Task: Check the average views per listing of 1 acre in the last 5 years.
Action: Mouse moved to (973, 228)
Screenshot: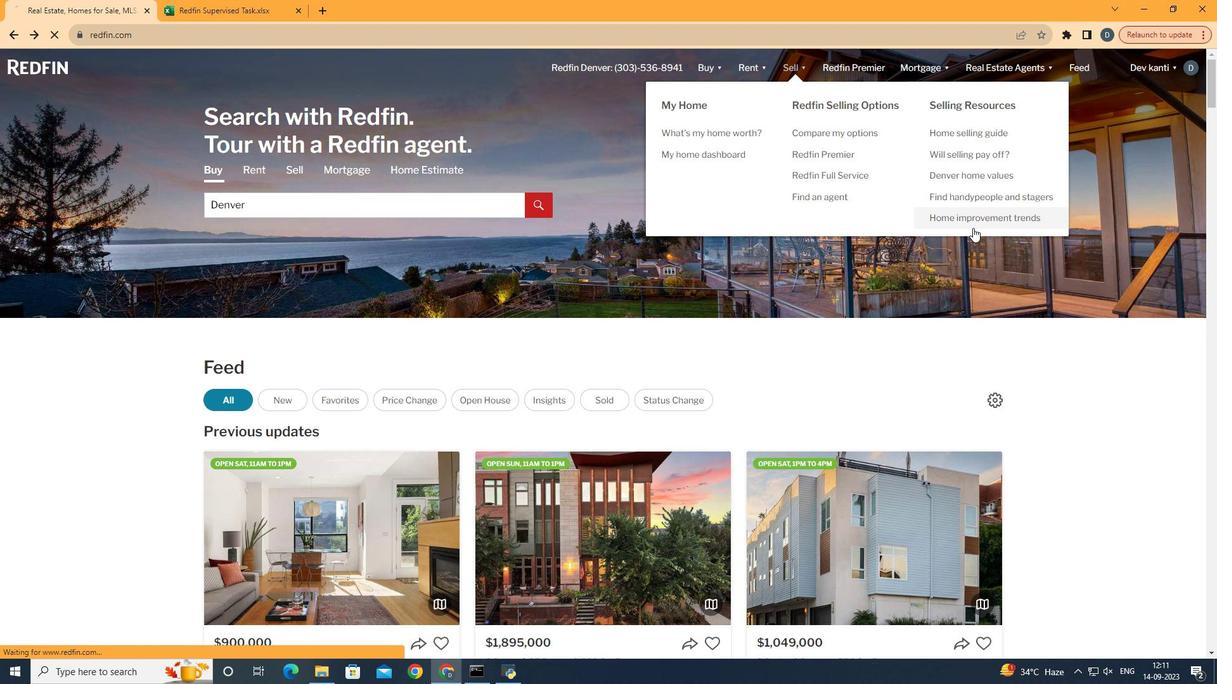 
Action: Mouse pressed left at (973, 228)
Screenshot: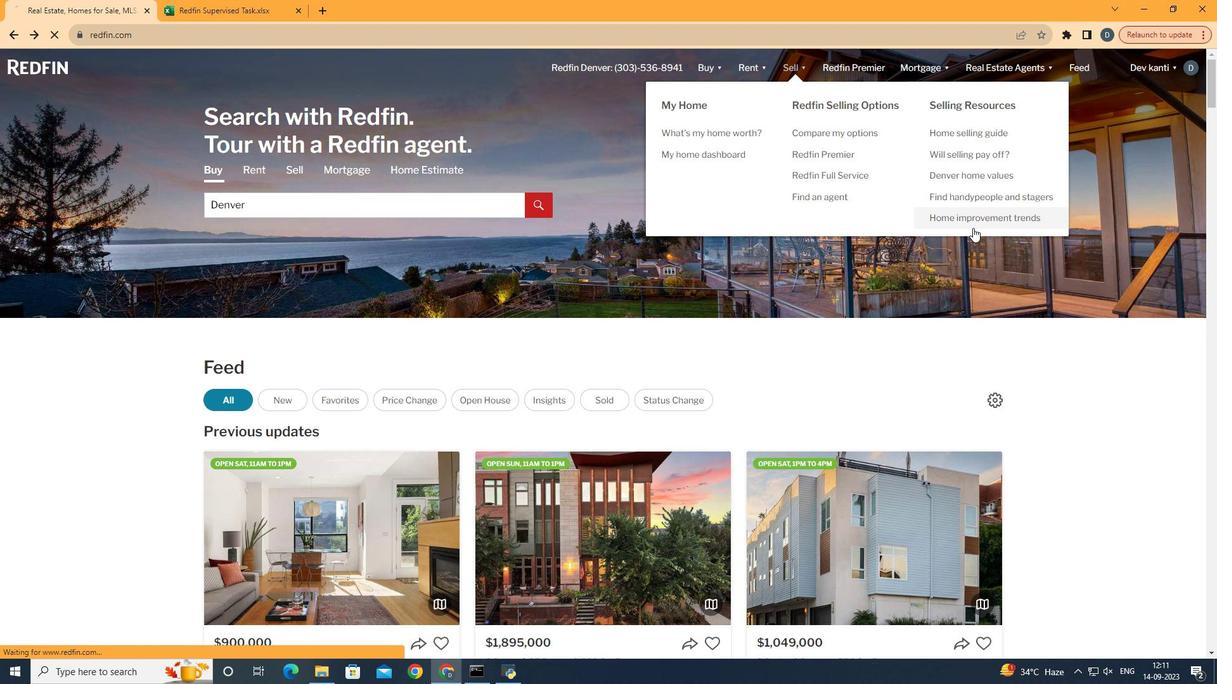 
Action: Mouse moved to (328, 246)
Screenshot: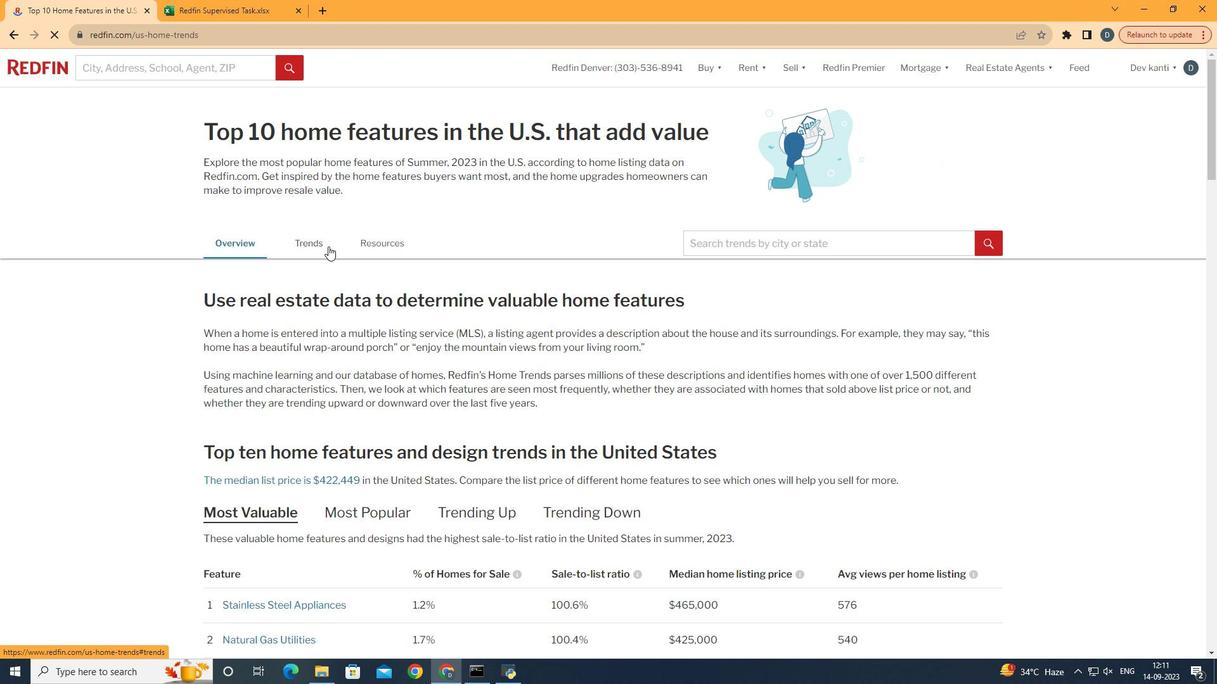 
Action: Mouse pressed left at (328, 246)
Screenshot: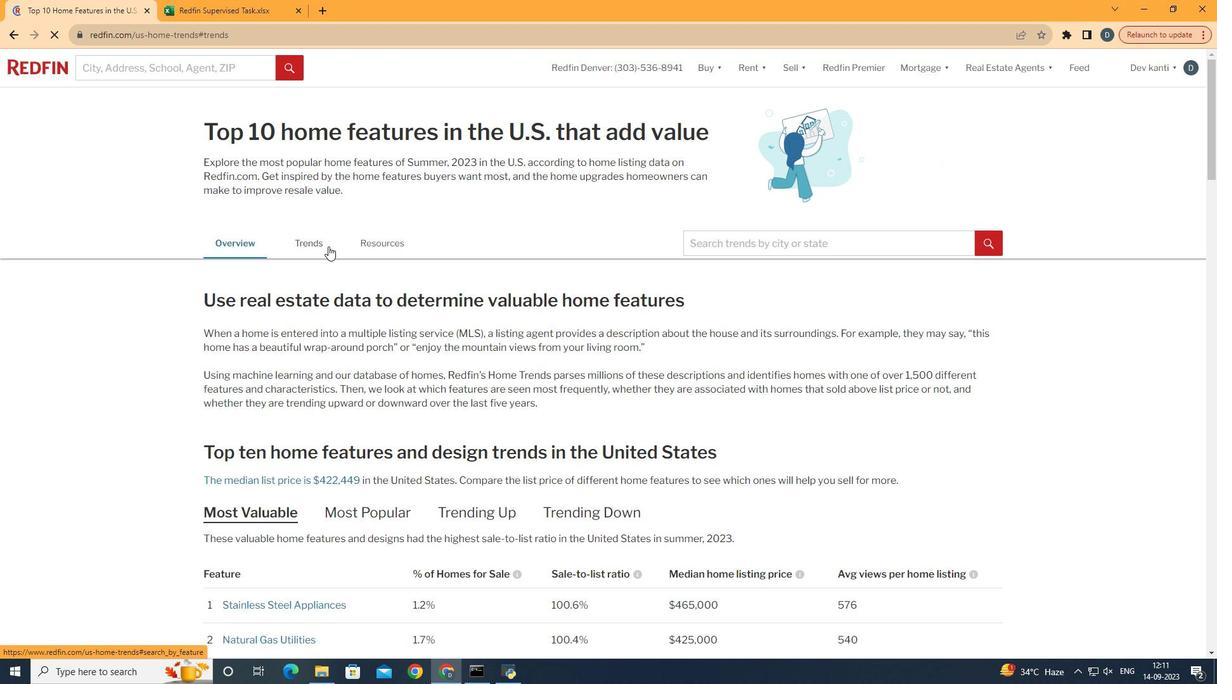 
Action: Mouse moved to (355, 316)
Screenshot: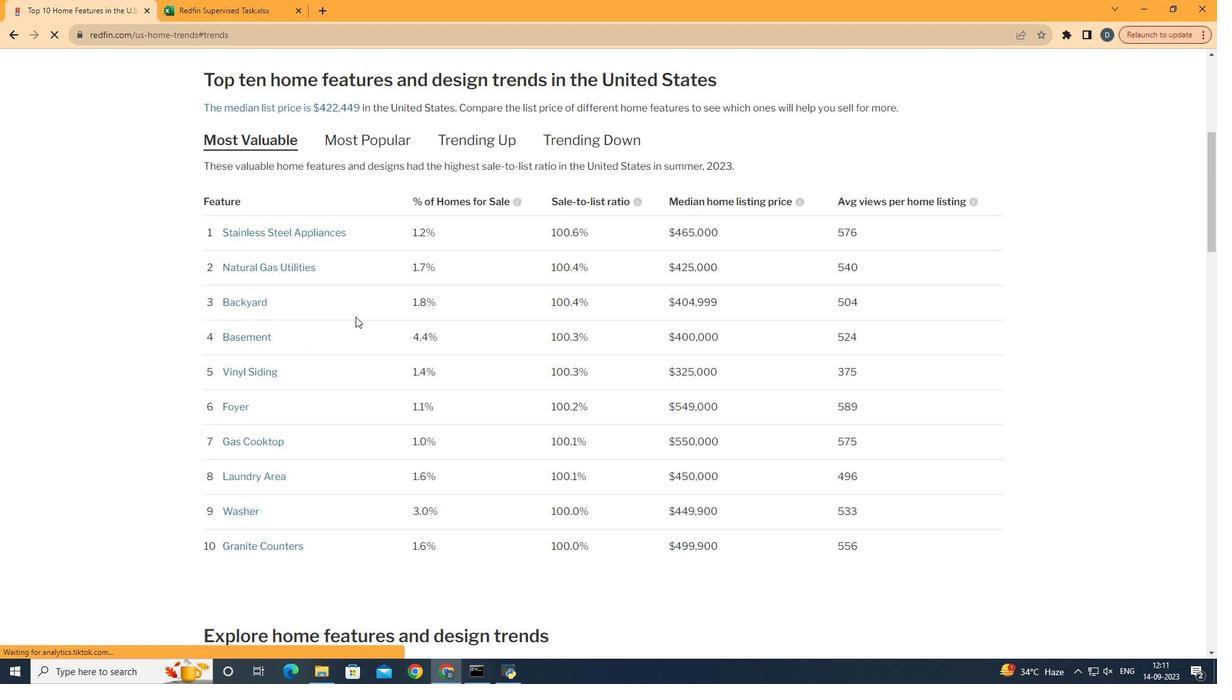 
Action: Mouse scrolled (355, 316) with delta (0, 0)
Screenshot: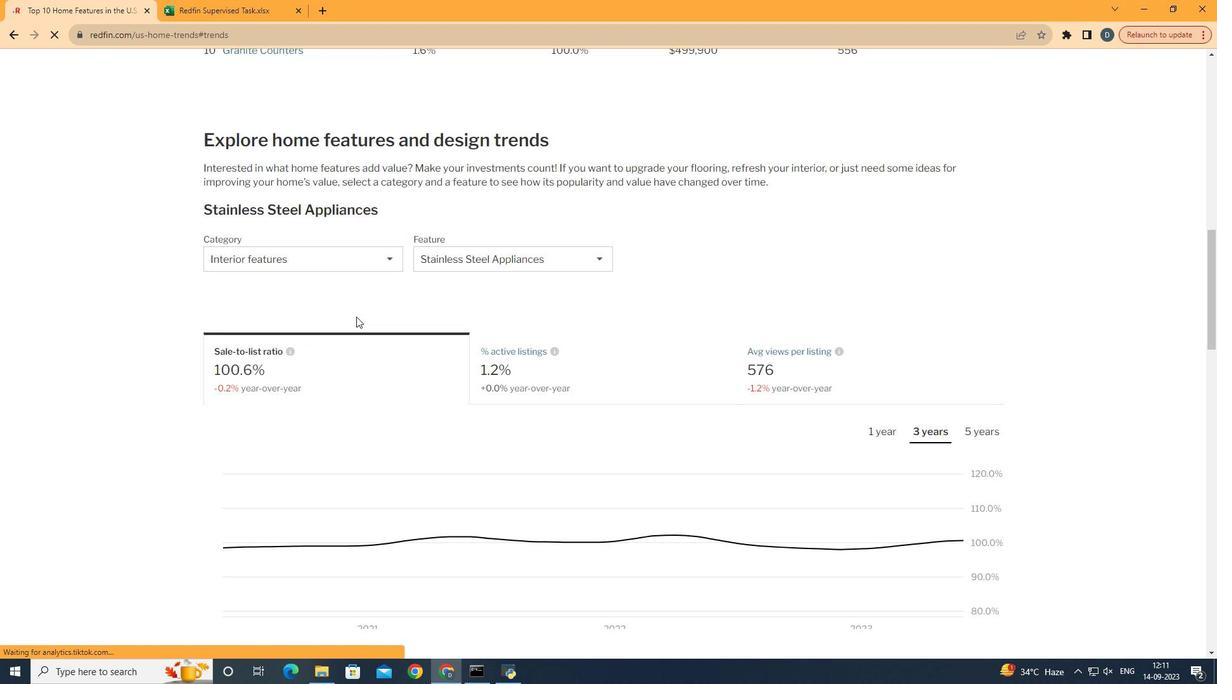 
Action: Mouse scrolled (355, 316) with delta (0, 0)
Screenshot: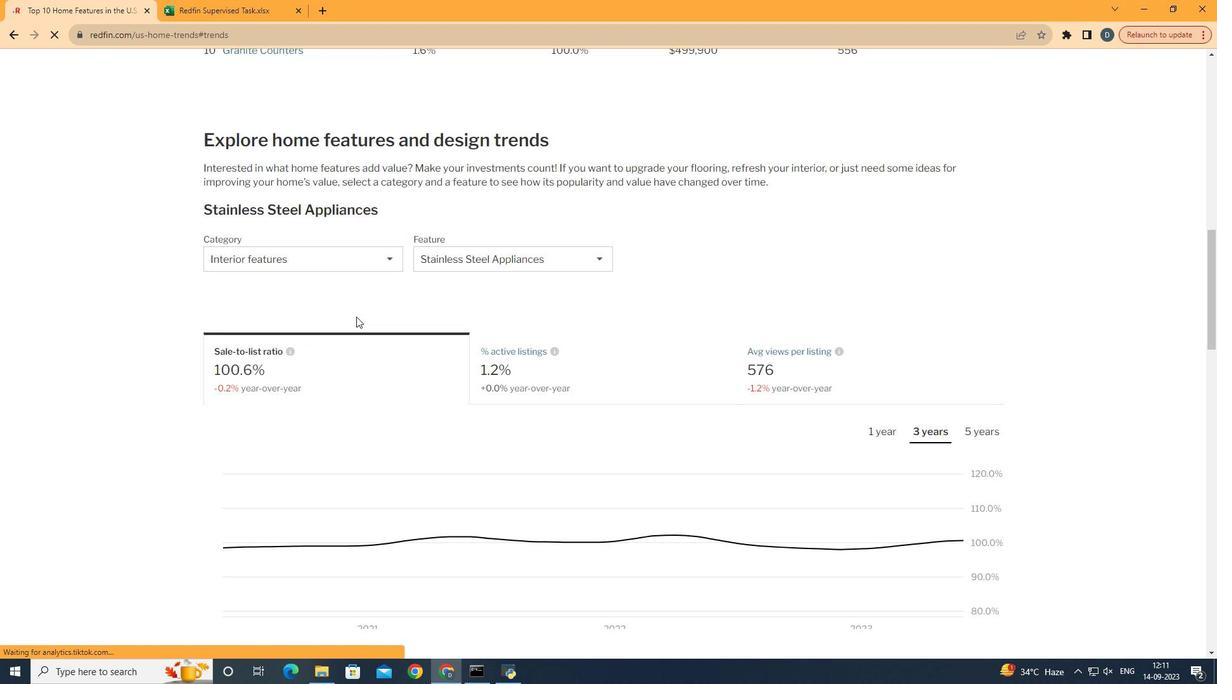 
Action: Mouse scrolled (355, 316) with delta (0, 0)
Screenshot: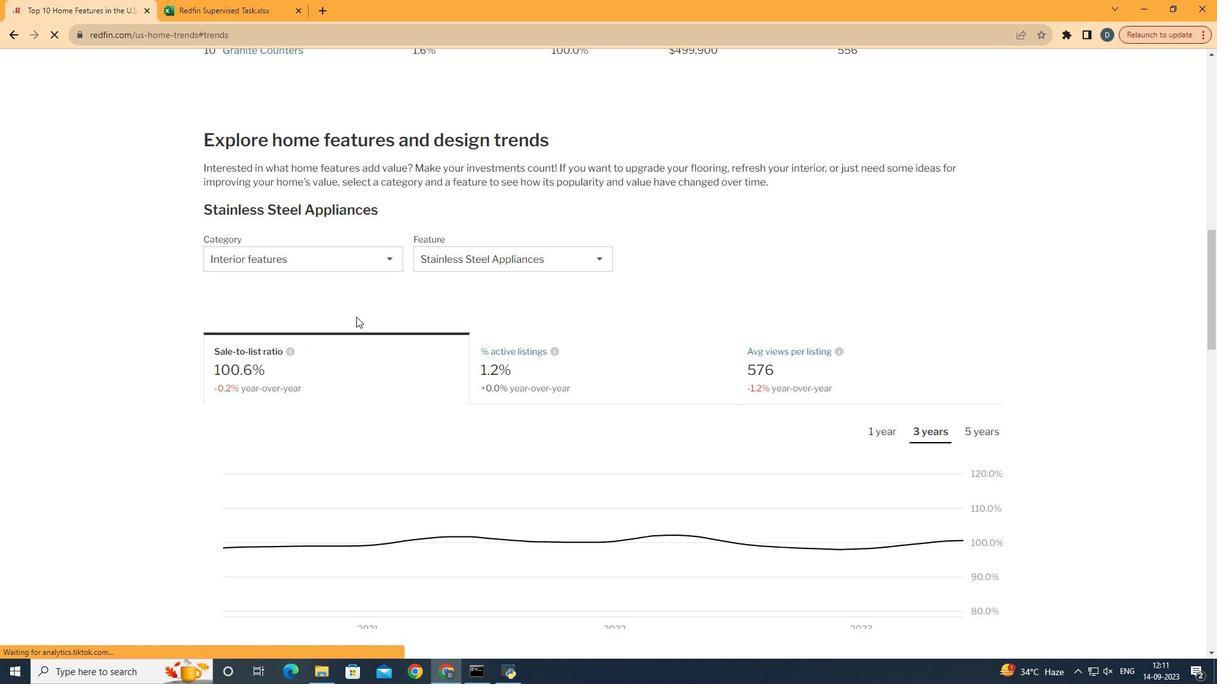 
Action: Mouse scrolled (355, 316) with delta (0, 0)
Screenshot: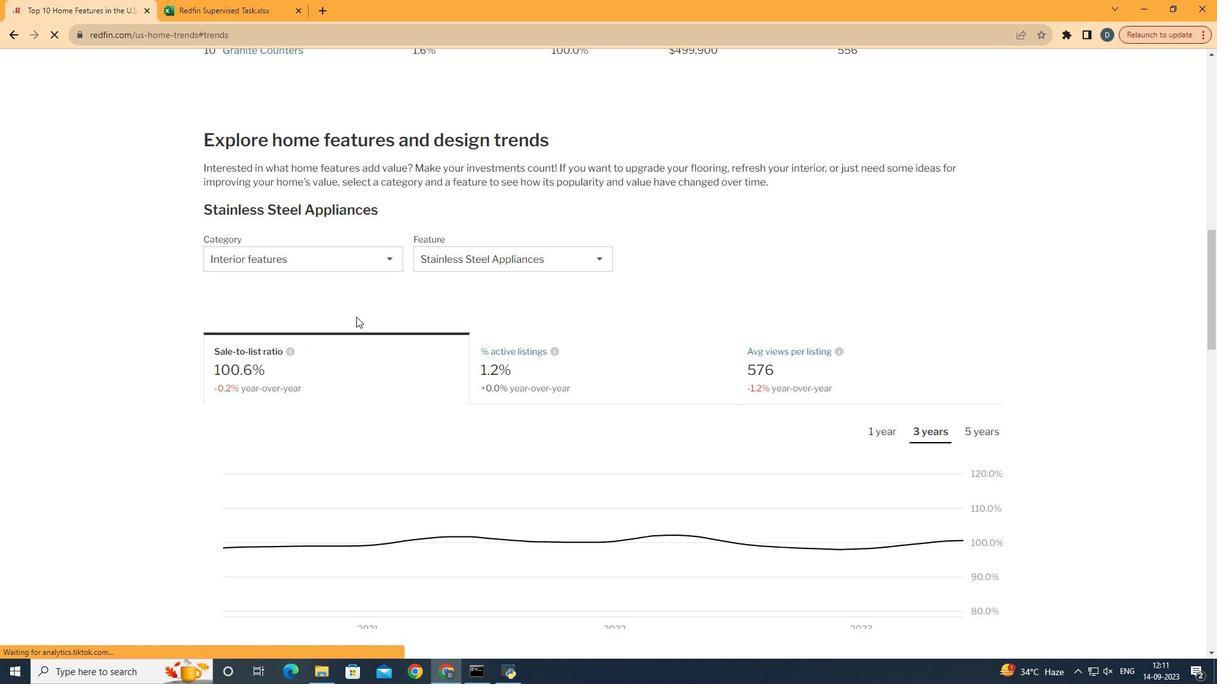 
Action: Mouse scrolled (355, 316) with delta (0, 0)
Screenshot: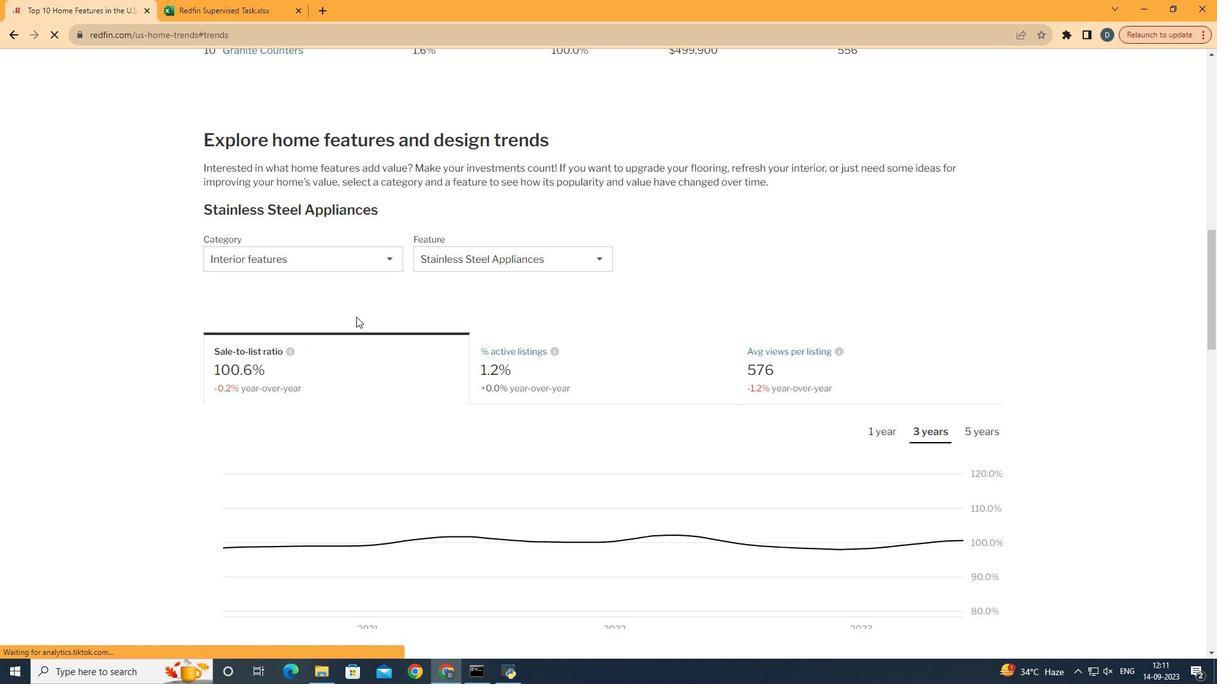 
Action: Mouse scrolled (355, 316) with delta (0, 0)
Screenshot: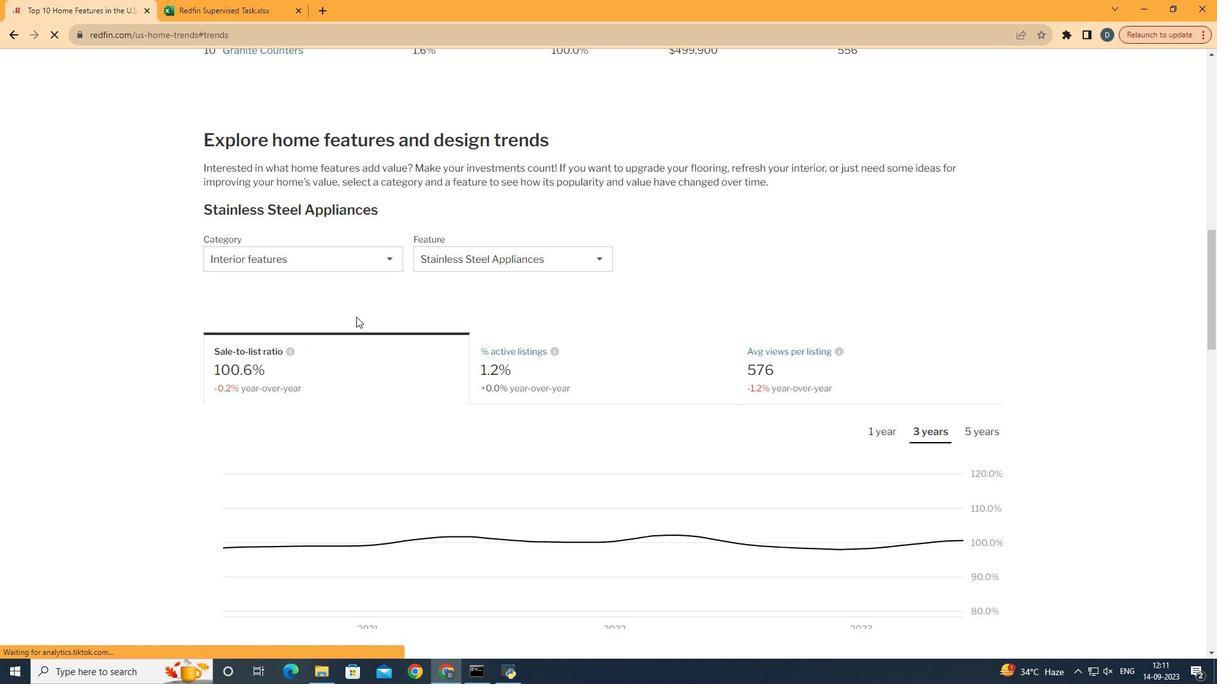 
Action: Mouse scrolled (355, 316) with delta (0, 0)
Screenshot: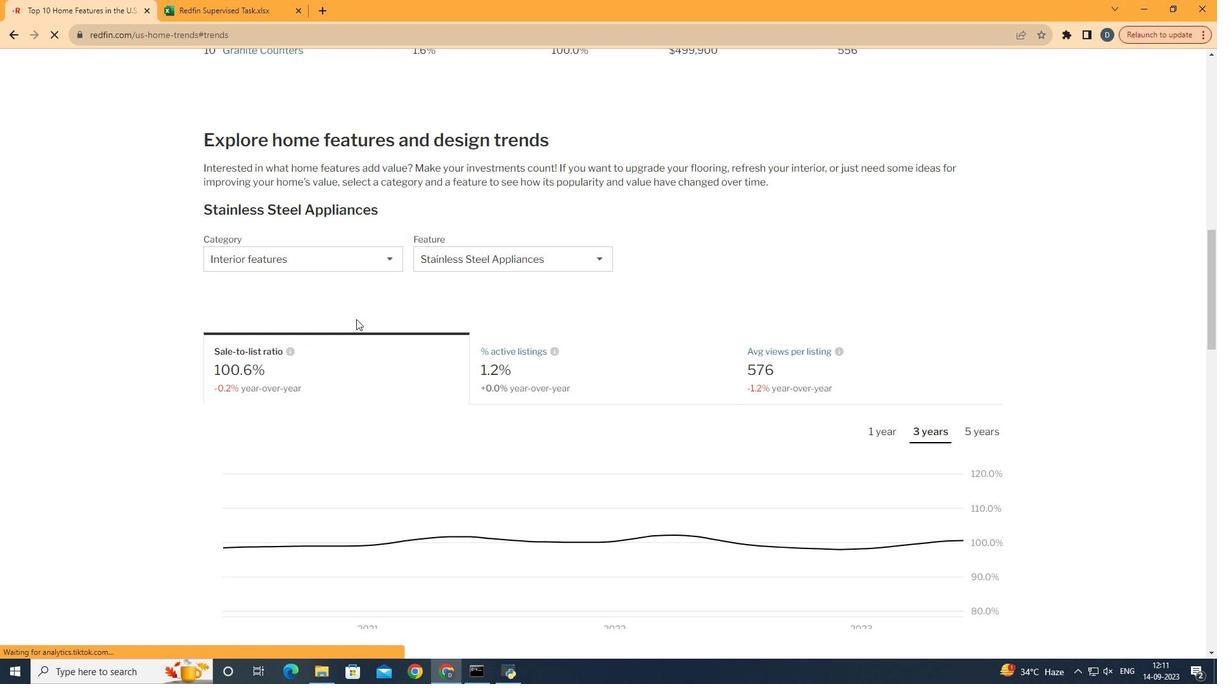 
Action: Mouse moved to (355, 316)
Screenshot: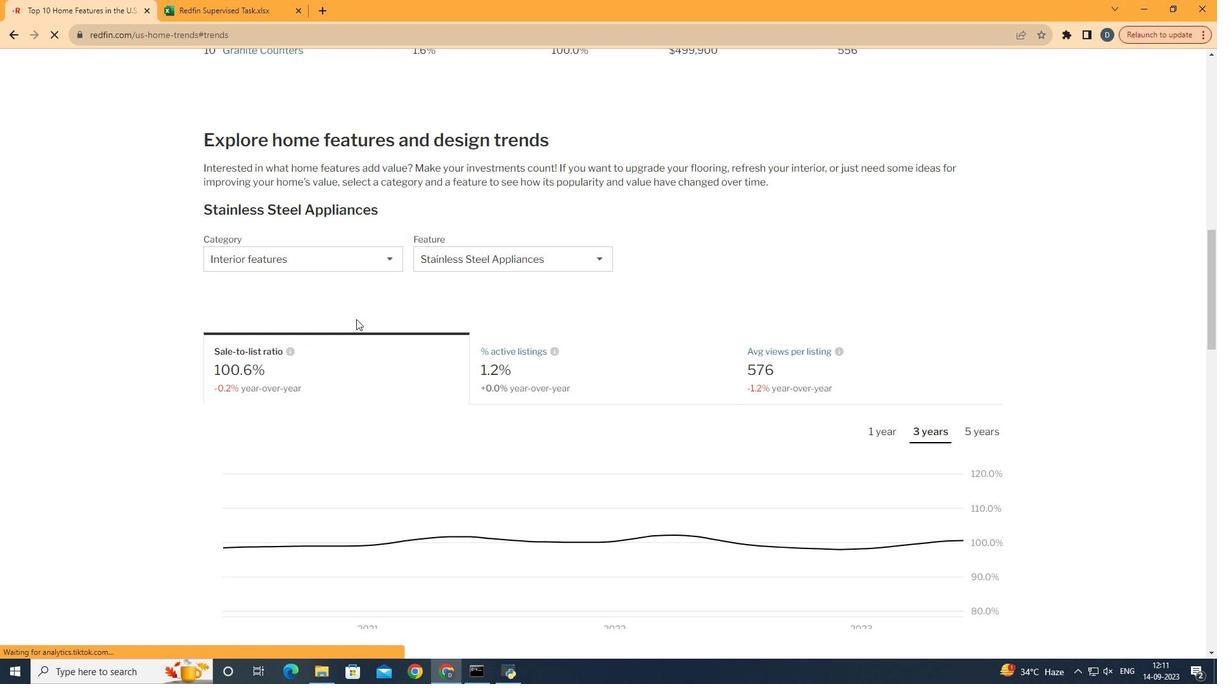 
Action: Mouse scrolled (355, 316) with delta (0, 0)
Screenshot: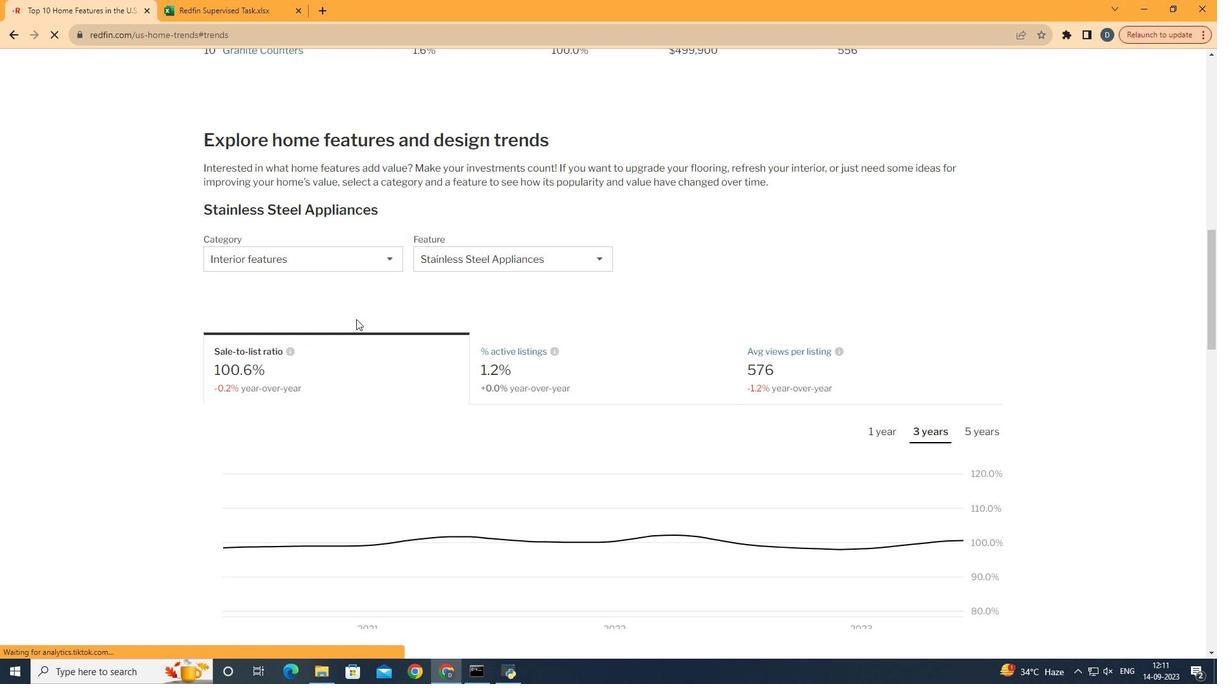 
Action: Mouse moved to (323, 259)
Screenshot: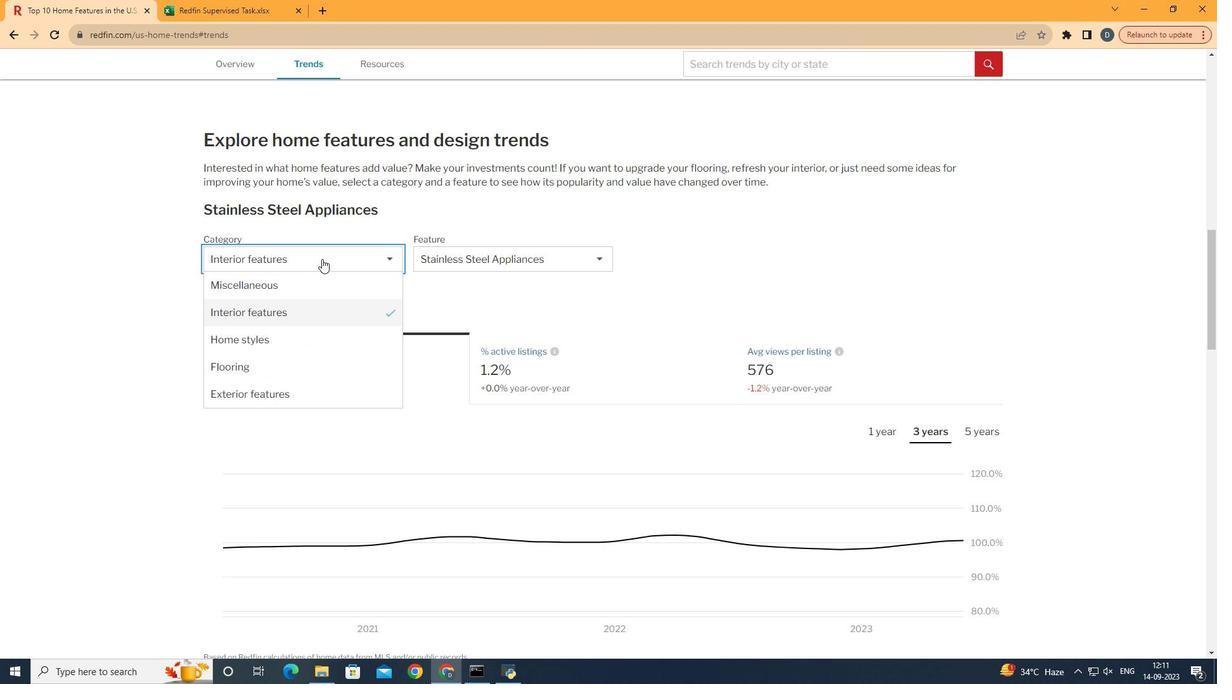 
Action: Mouse pressed left at (323, 259)
Screenshot: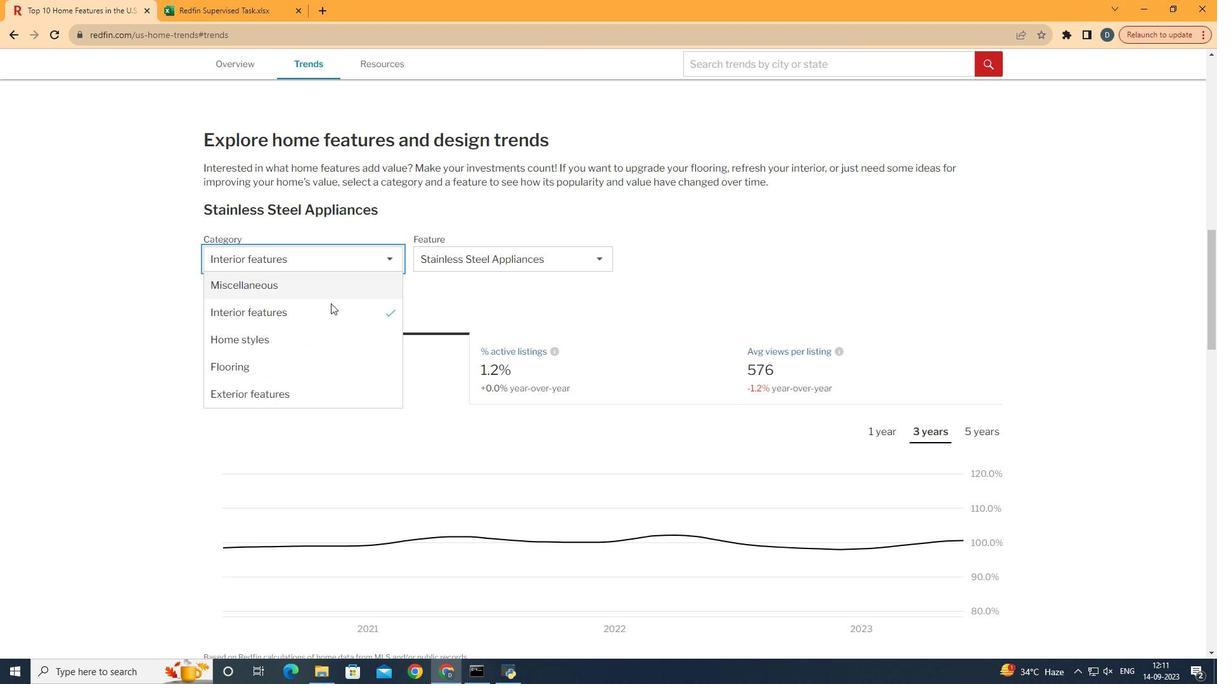 
Action: Mouse moved to (348, 399)
Screenshot: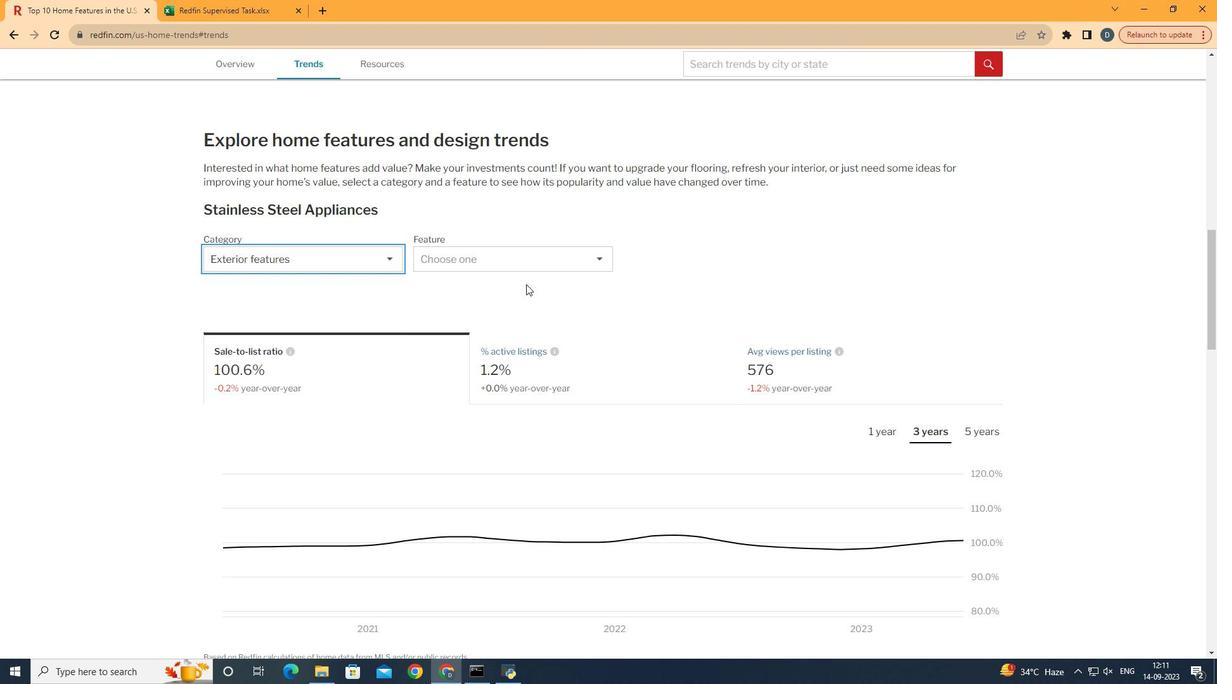 
Action: Mouse pressed left at (348, 399)
Screenshot: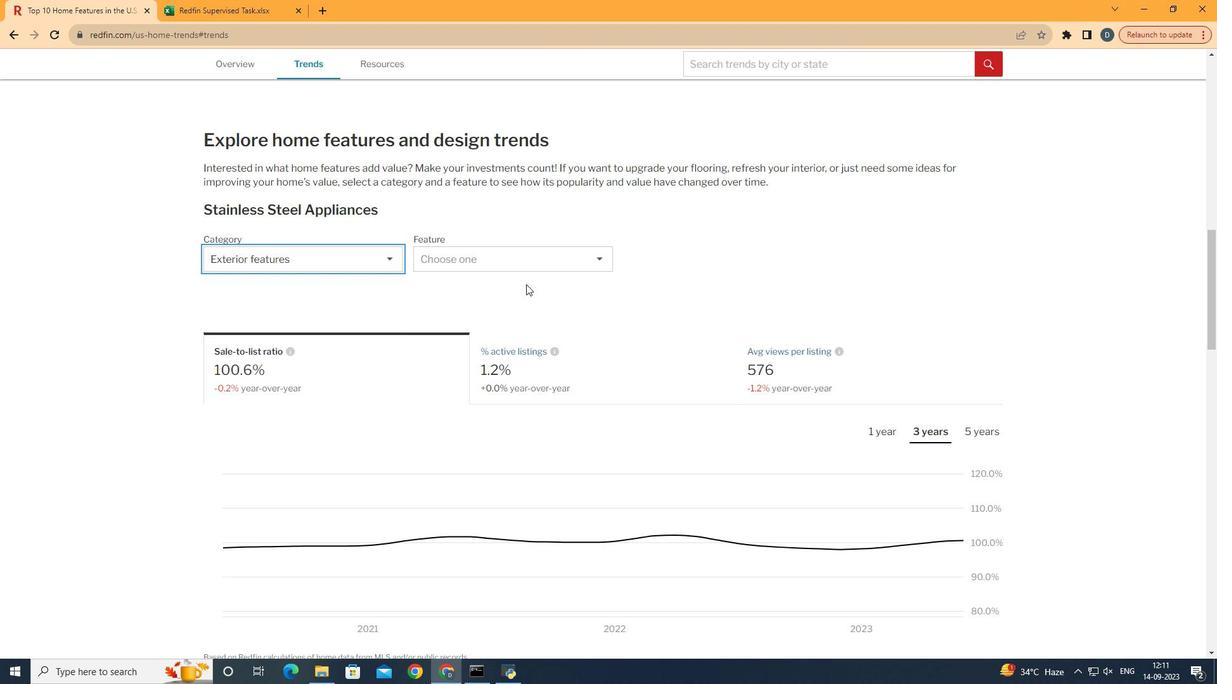 
Action: Mouse moved to (541, 267)
Screenshot: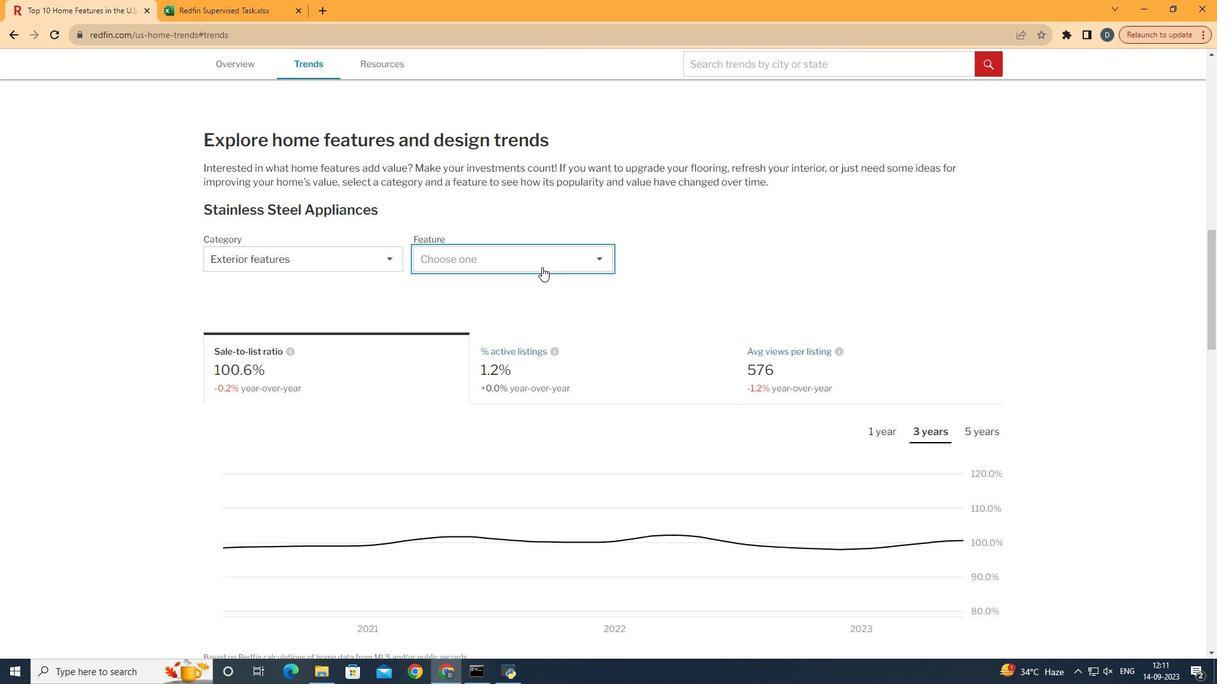 
Action: Mouse pressed left at (541, 267)
Screenshot: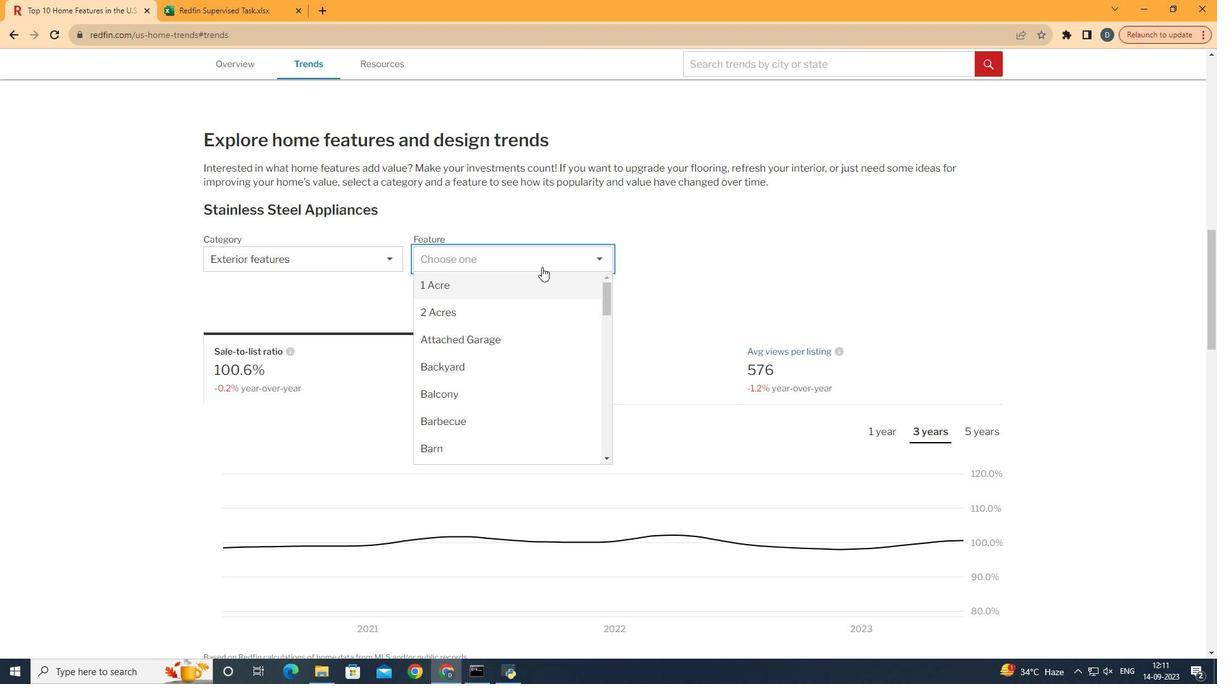
Action: Mouse moved to (535, 296)
Screenshot: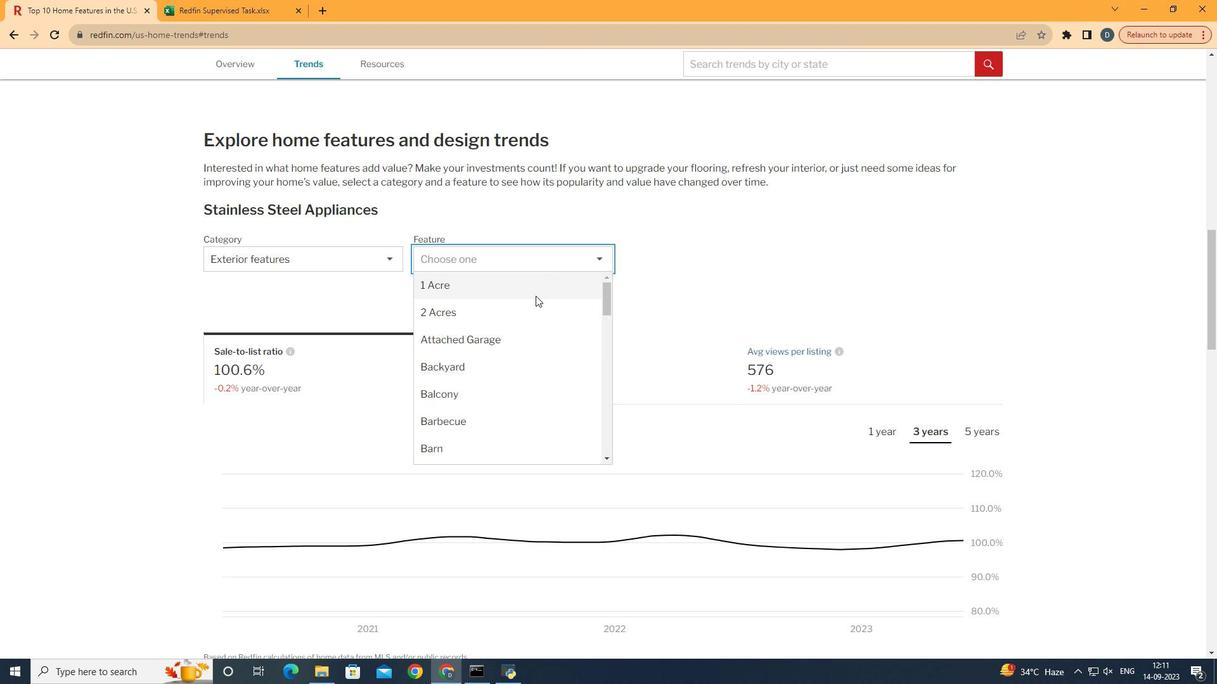 
Action: Mouse pressed left at (535, 296)
Screenshot: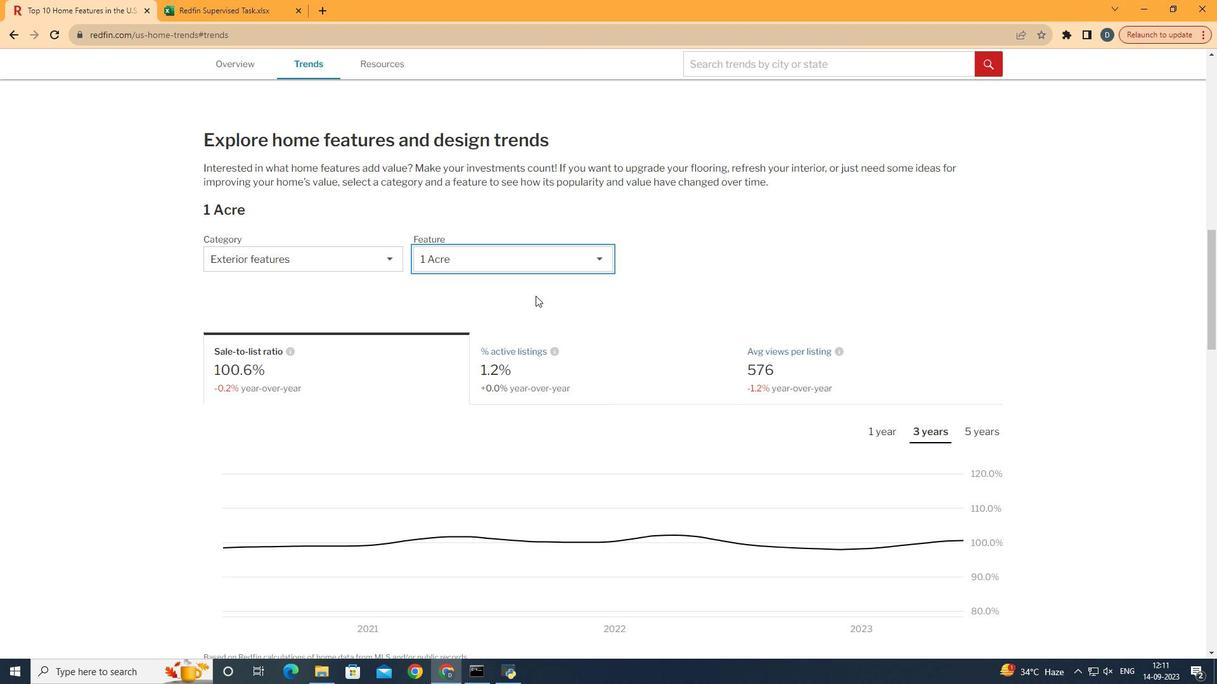 
Action: Mouse moved to (853, 366)
Screenshot: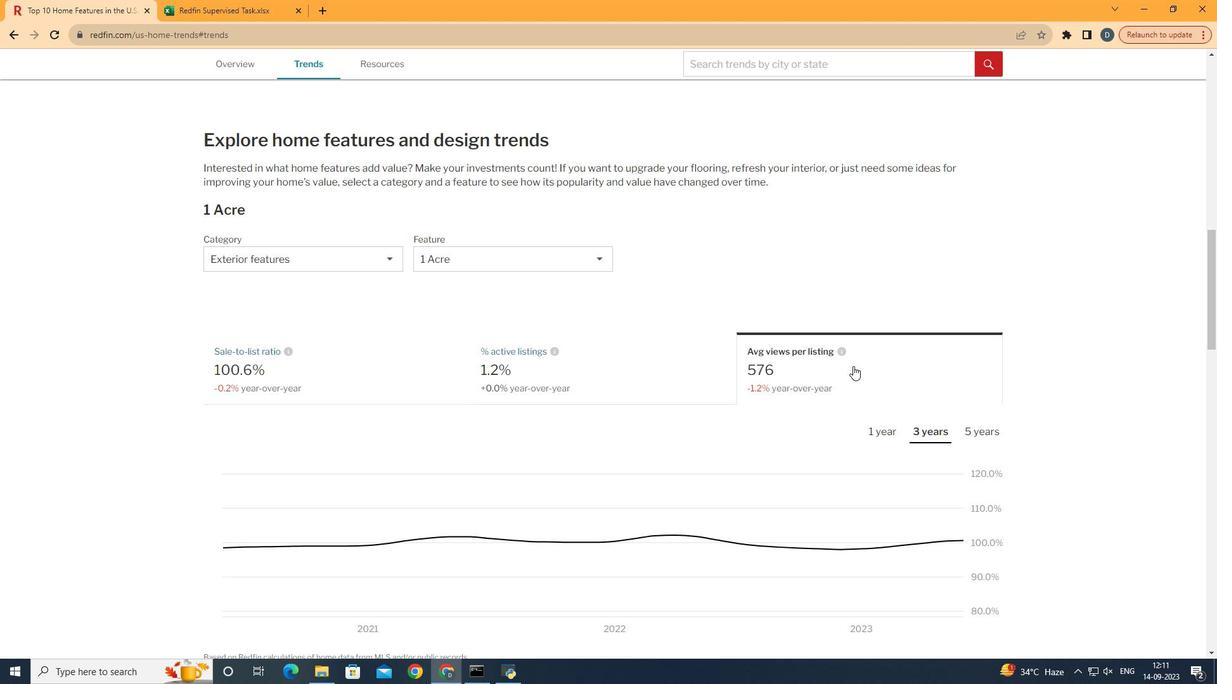 
Action: Mouse pressed left at (853, 366)
Screenshot: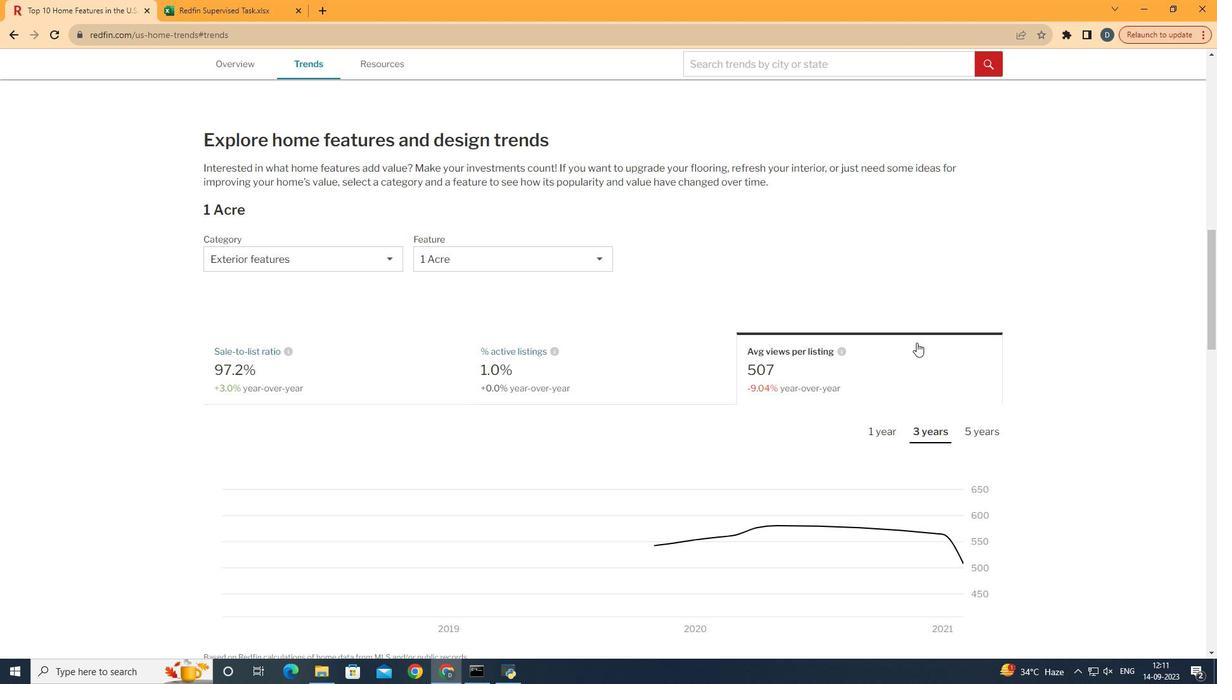 
Action: Mouse moved to (936, 316)
Screenshot: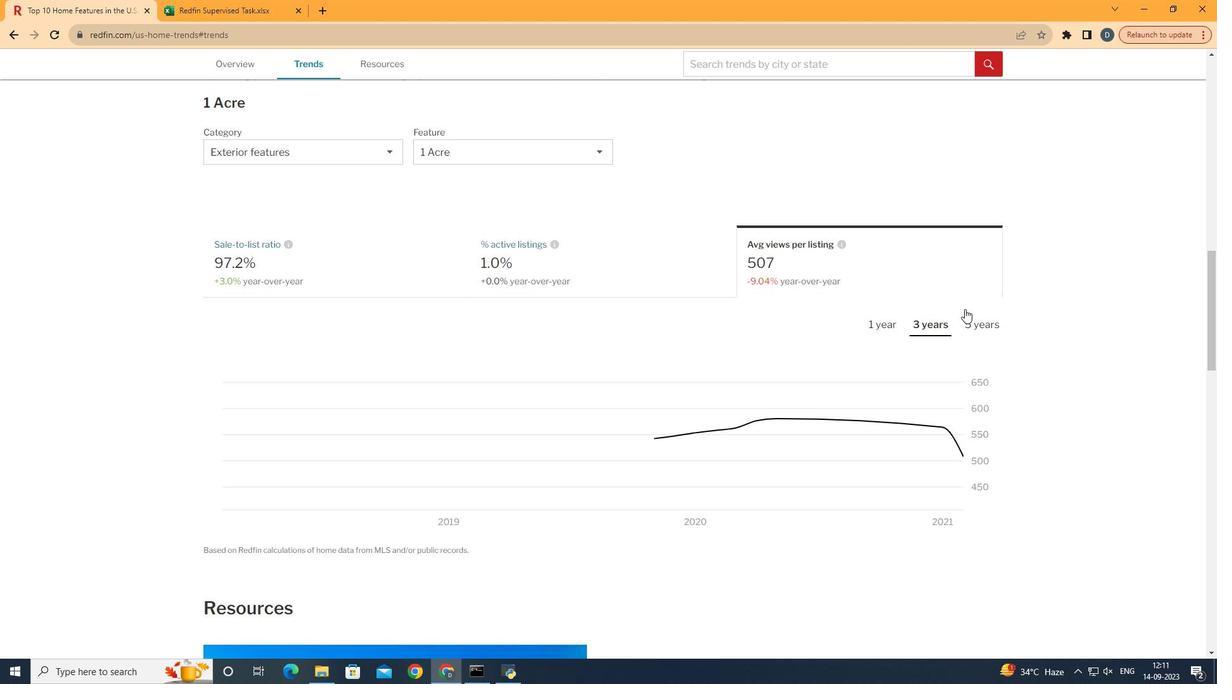 
Action: Mouse scrolled (936, 316) with delta (0, 0)
Screenshot: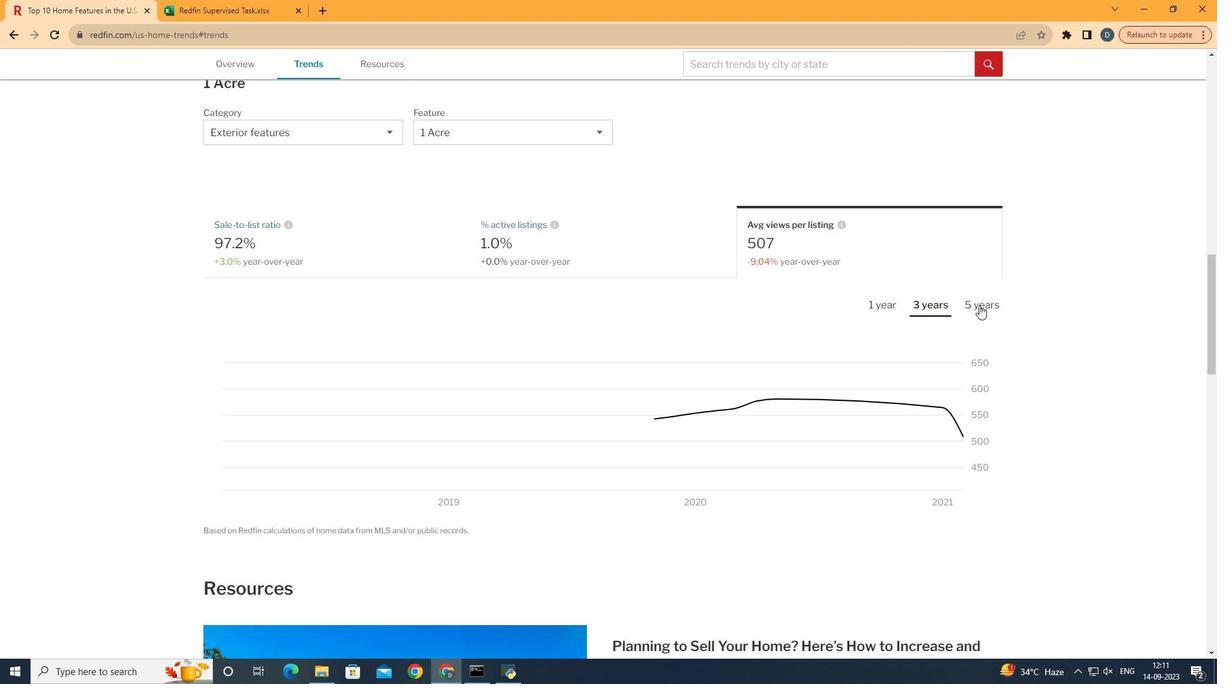 
Action: Mouse moved to (942, 316)
Screenshot: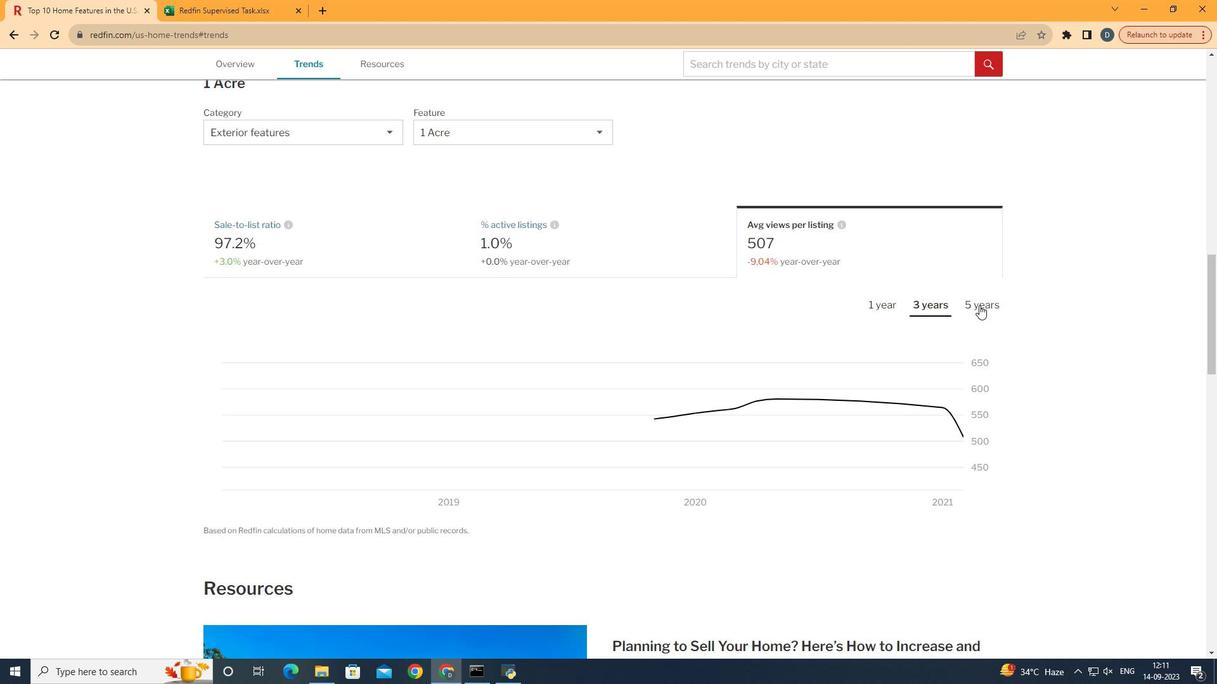 
Action: Mouse scrolled (942, 316) with delta (0, 0)
Screenshot: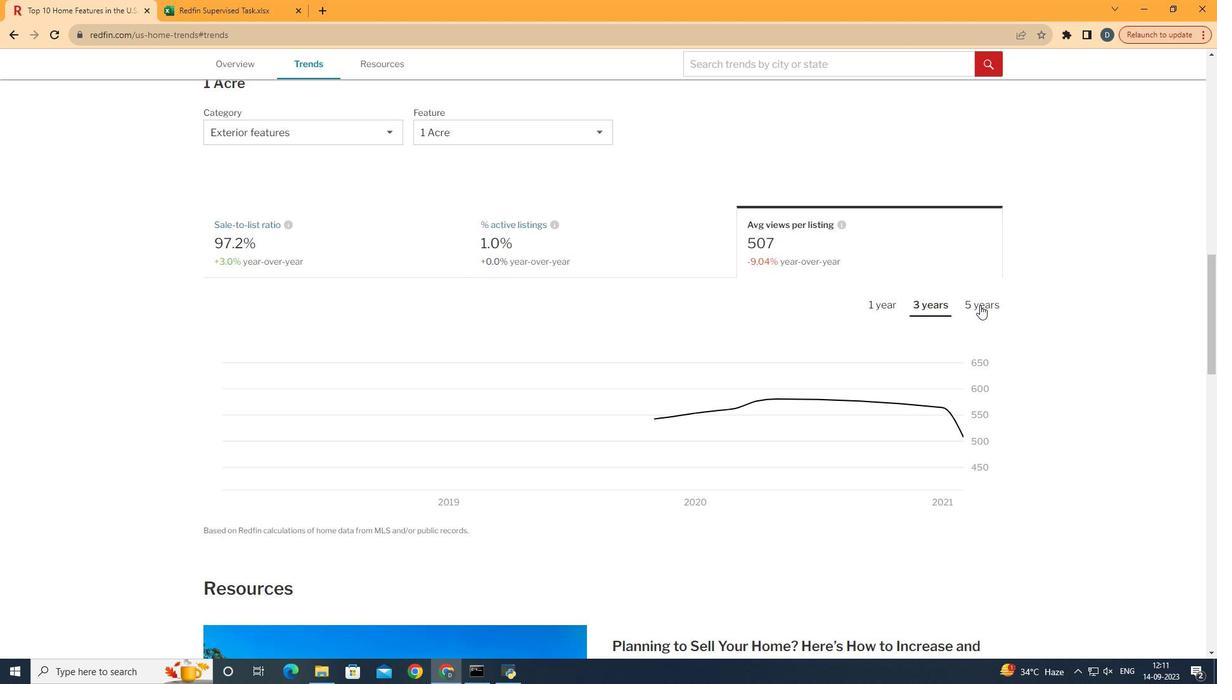 
Action: Mouse moved to (980, 305)
Screenshot: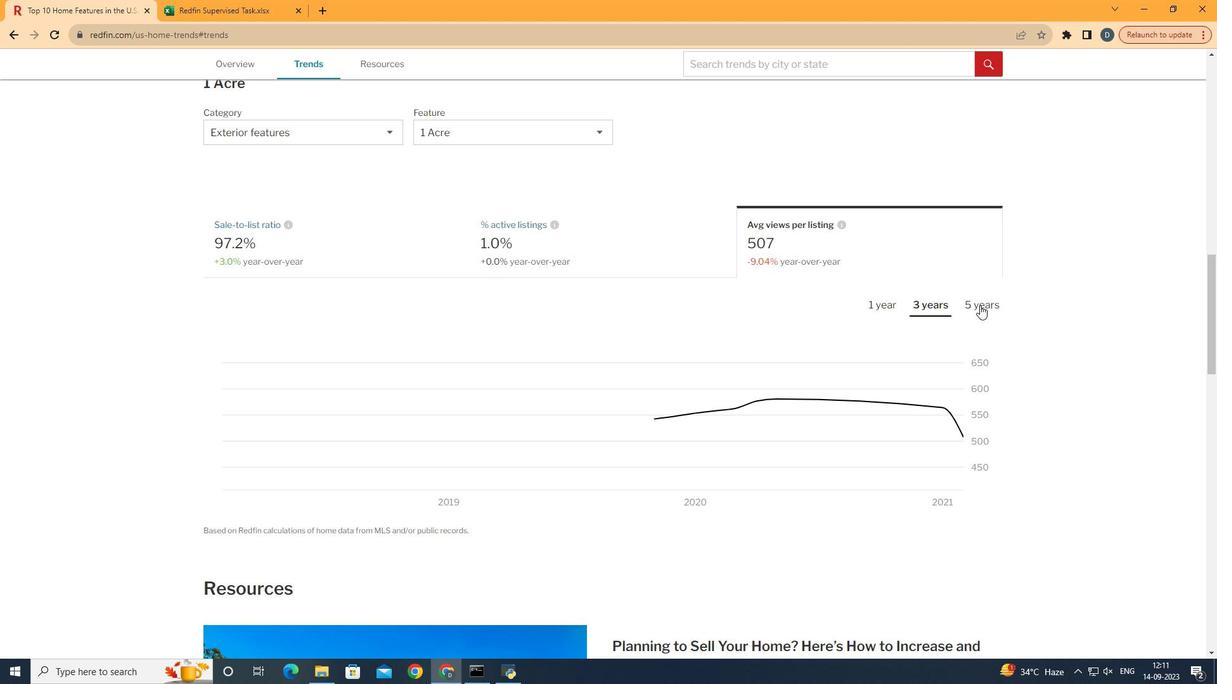 
Action: Mouse pressed left at (980, 305)
Screenshot: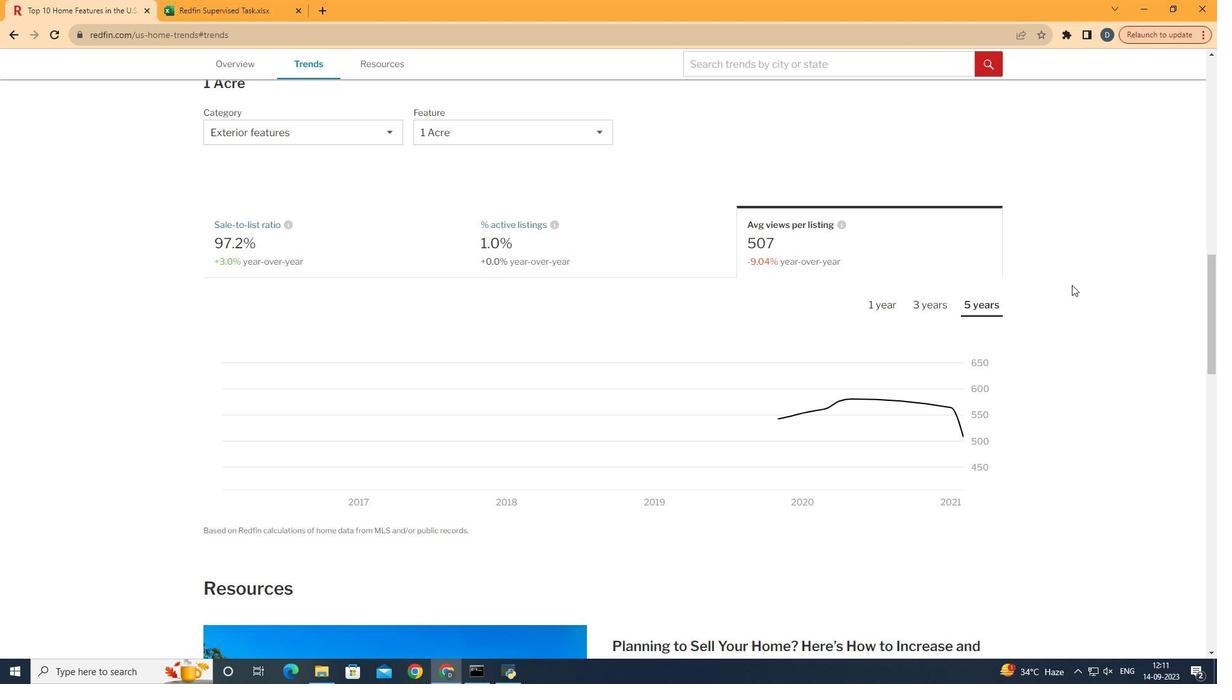 
Action: Mouse moved to (1071, 285)
Screenshot: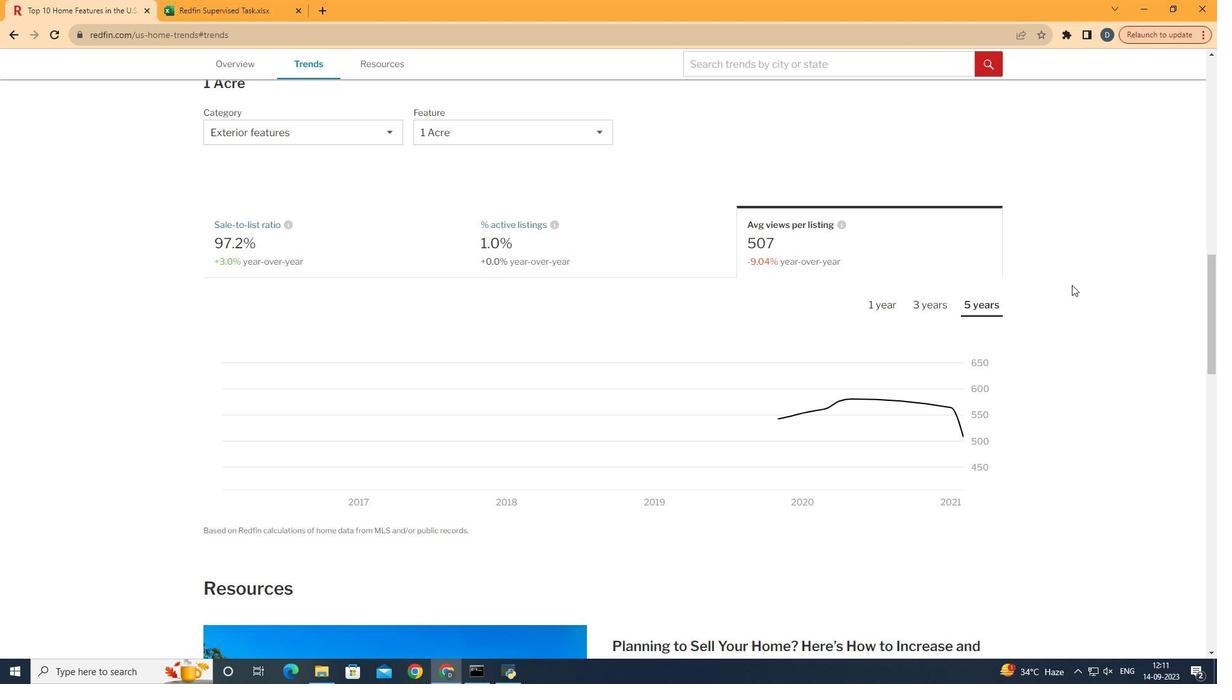 
